 Task: Remove the task 'Team Project Deadline' from the task list in Microsoft Outlook.
Action: Mouse moved to (9, 136)
Screenshot: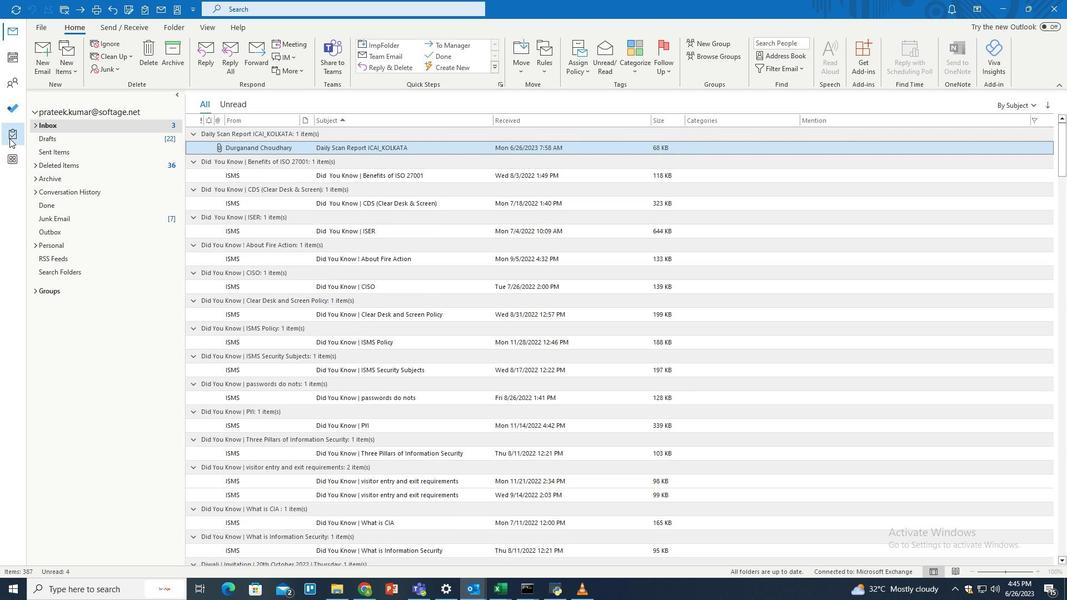 
Action: Mouse pressed left at (9, 136)
Screenshot: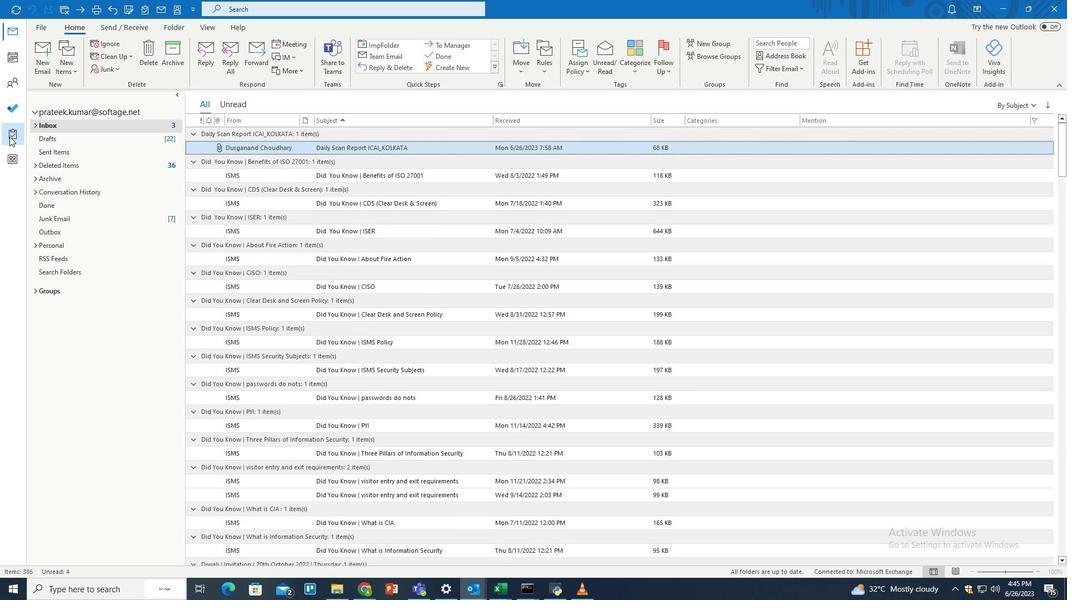 
Action: Mouse moved to (242, 158)
Screenshot: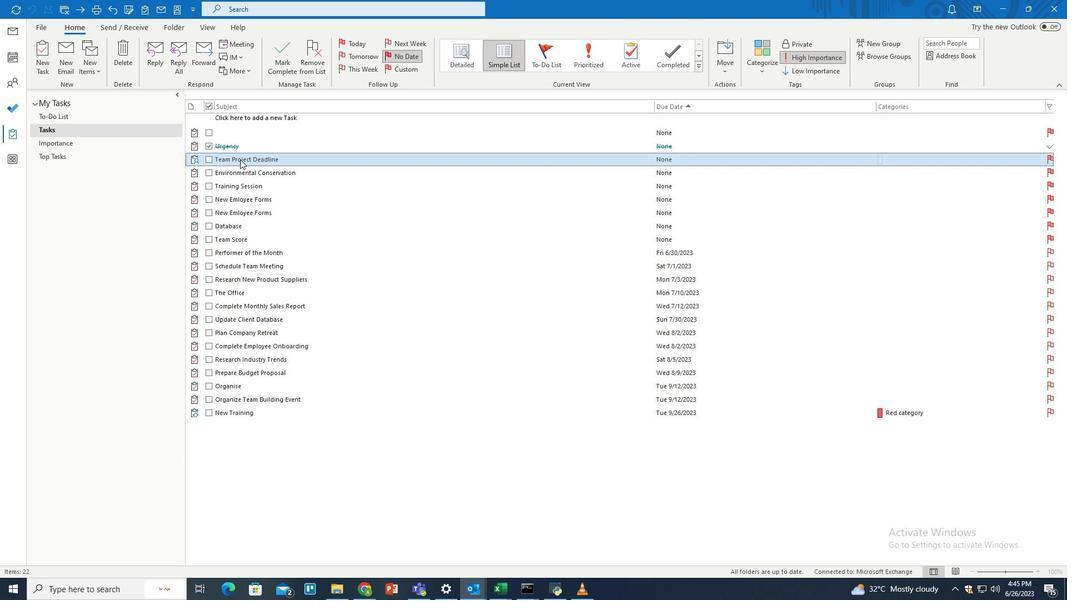 
Action: Mouse pressed left at (242, 158)
Screenshot: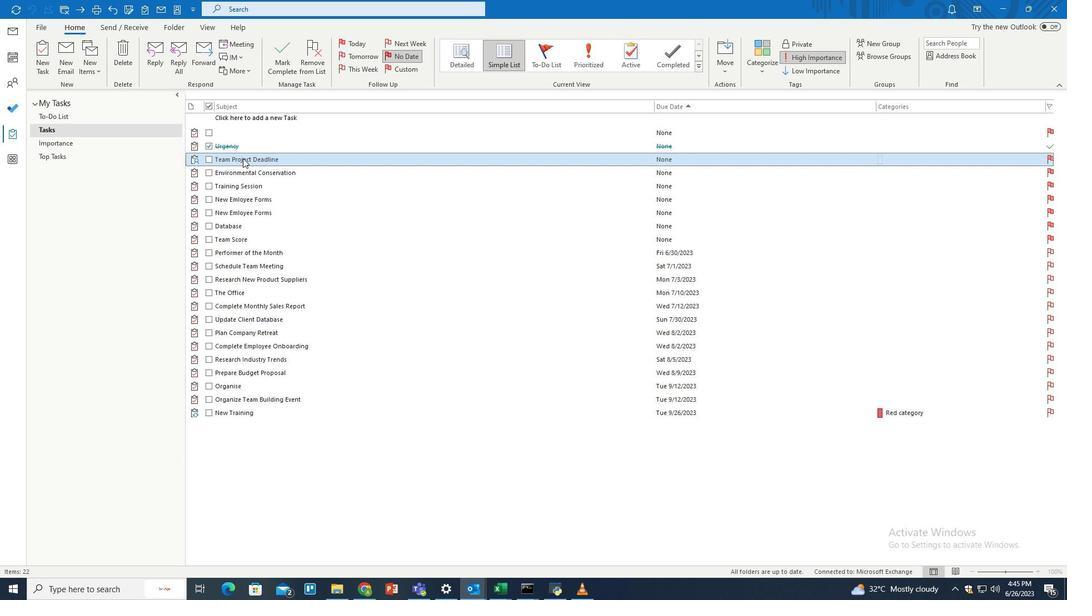 
Action: Mouse moved to (231, 224)
Screenshot: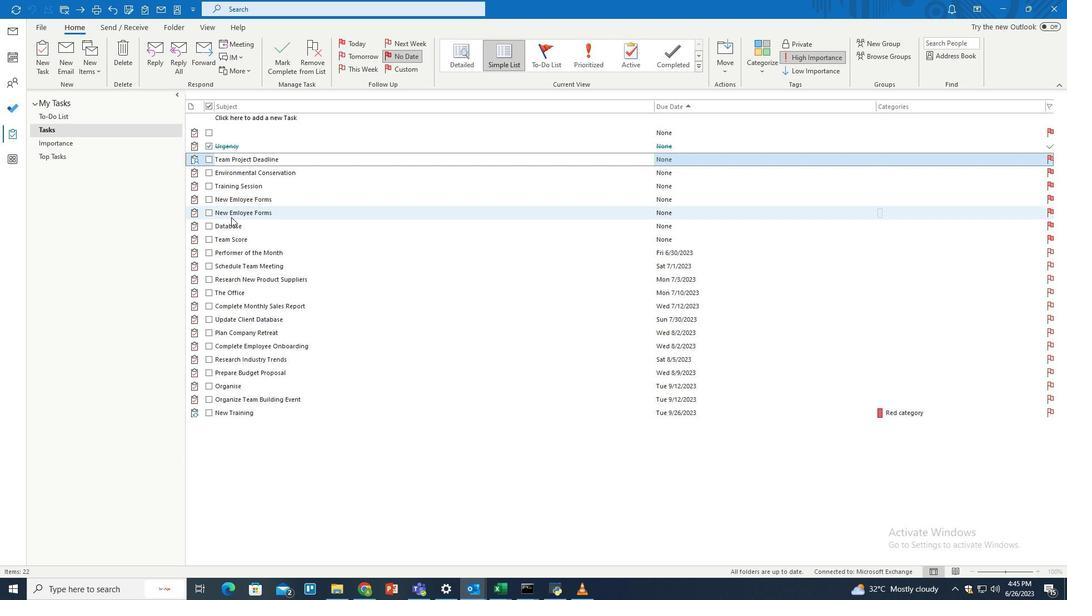 
Action: Mouse pressed left at (231, 224)
Screenshot: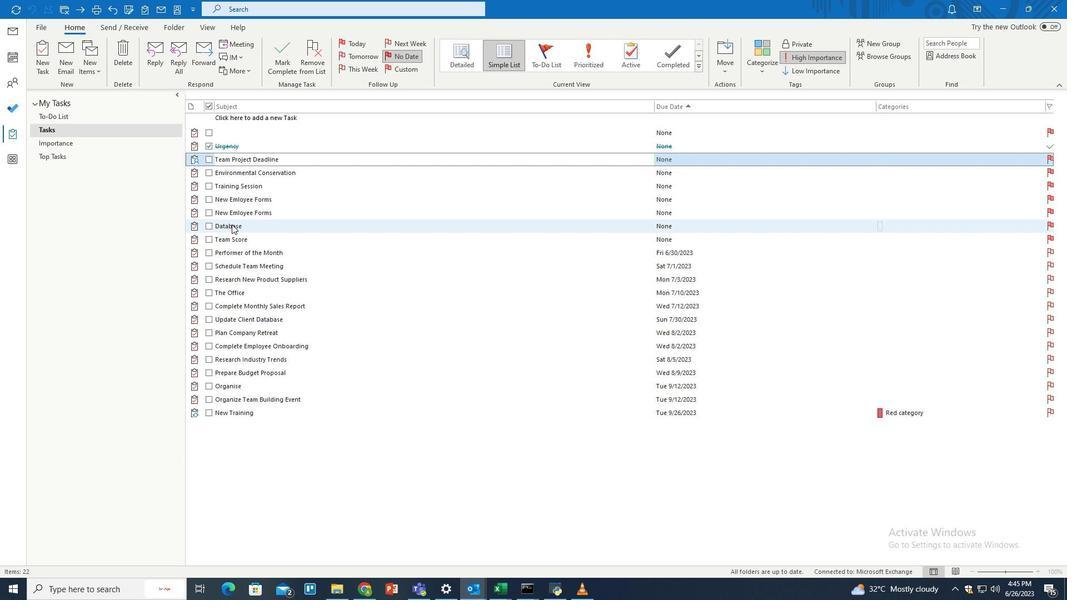 
Action: Mouse moved to (726, 62)
Screenshot: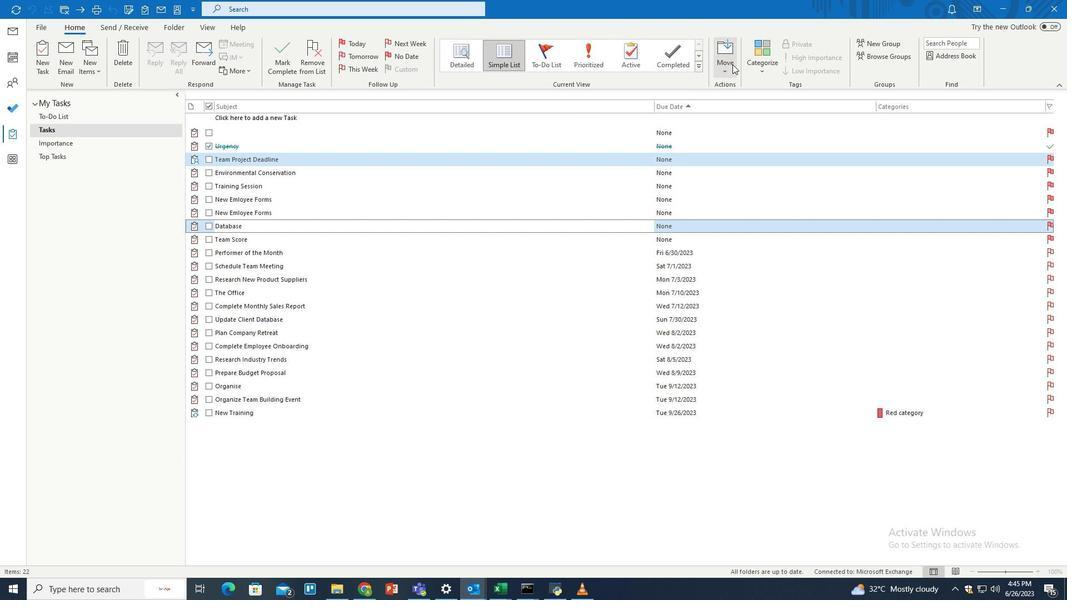 
Action: Mouse pressed left at (726, 62)
Screenshot: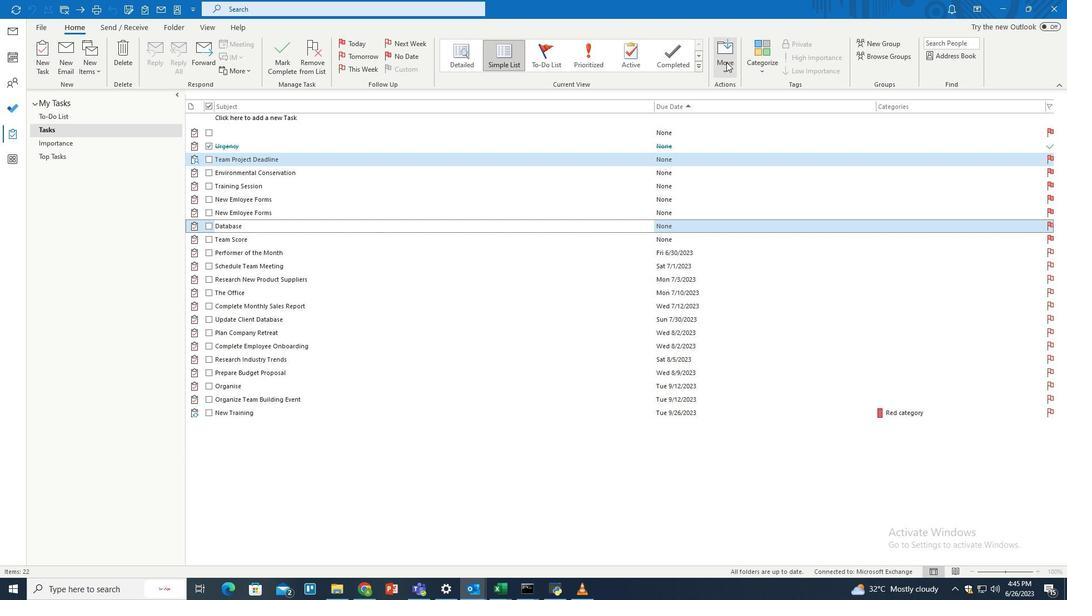 
Action: Mouse moved to (744, 85)
Screenshot: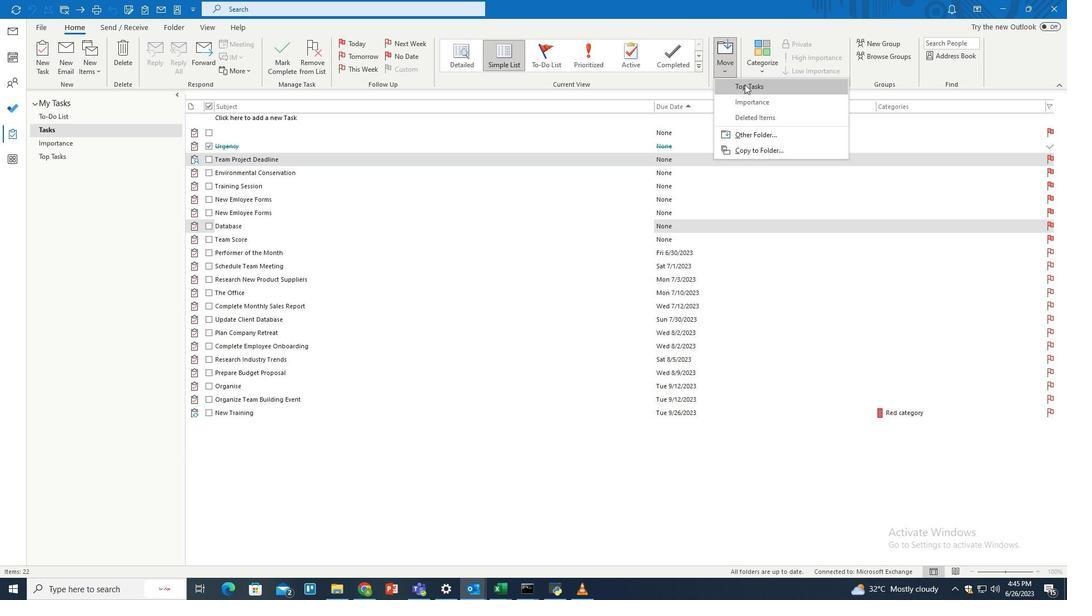 
Action: Mouse pressed left at (744, 85)
Screenshot: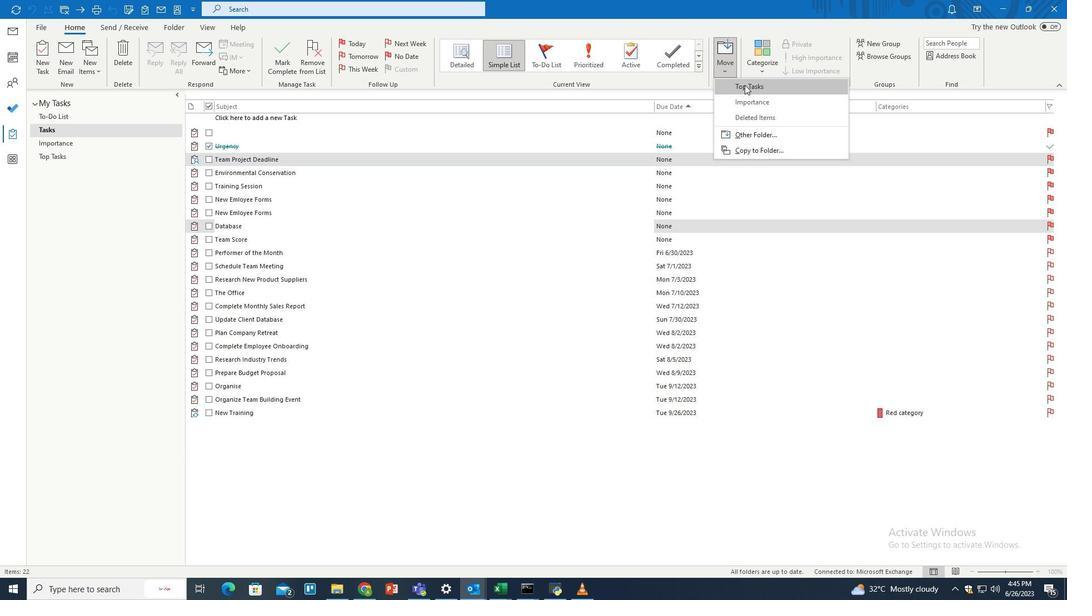 
Action: Mouse moved to (504, 324)
Screenshot: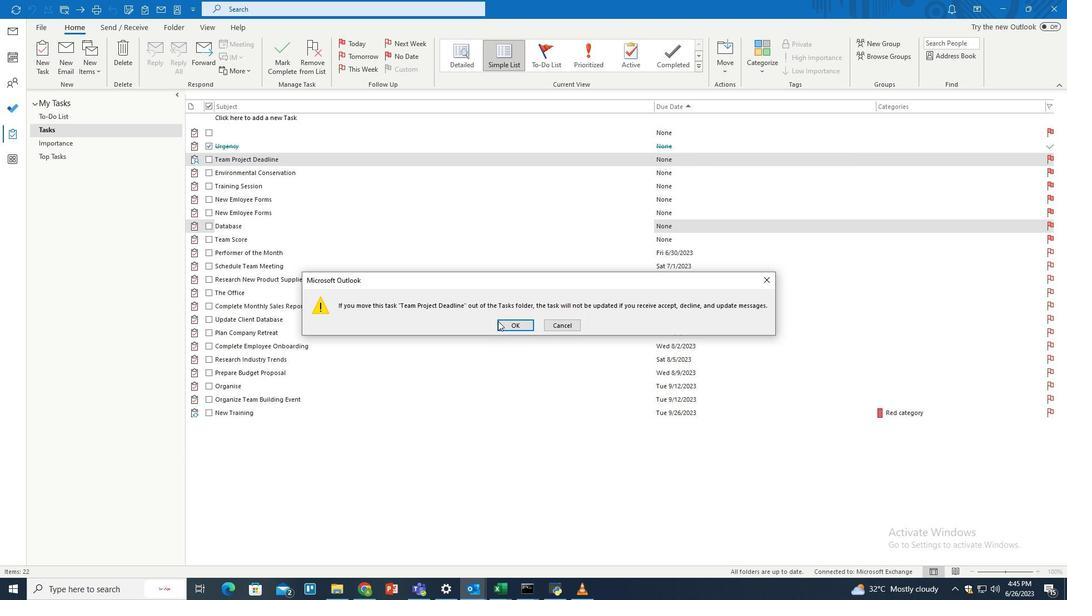 
Action: Mouse pressed left at (504, 324)
Screenshot: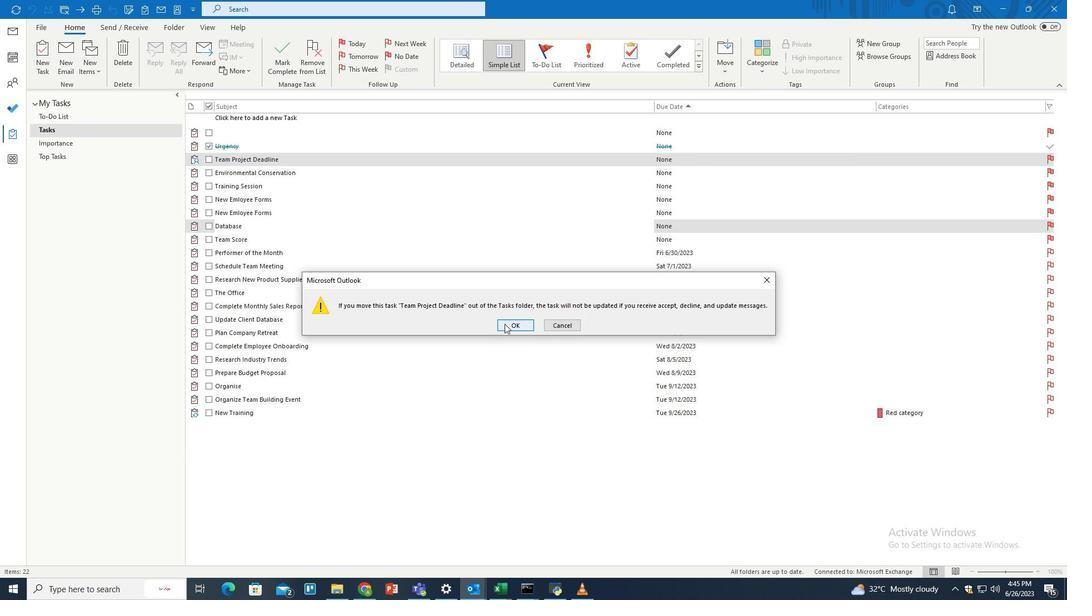 
Action: Mouse moved to (501, 324)
Screenshot: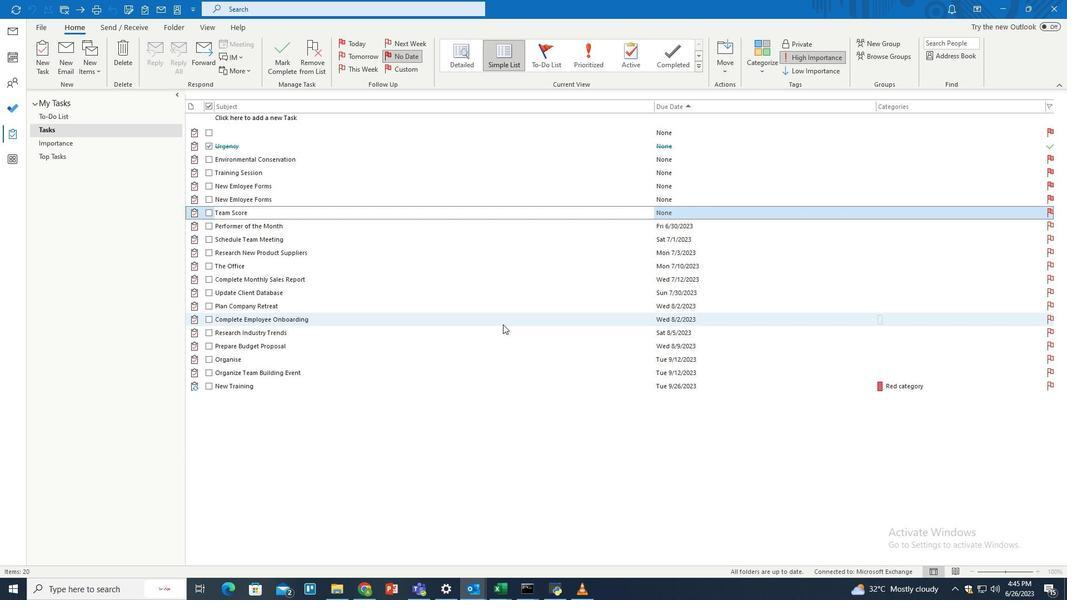 
